 Task: Sort the products in the category "Turkey" by best match.
Action: Mouse moved to (27, 102)
Screenshot: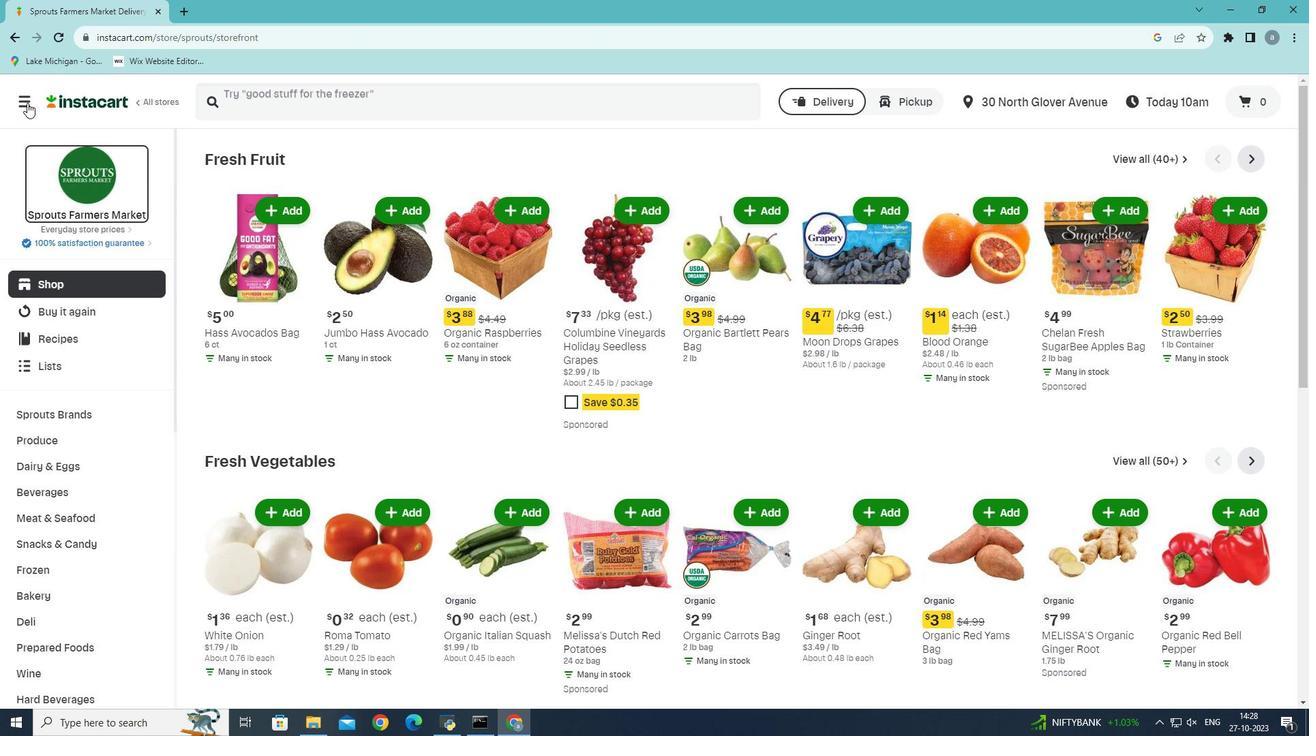 
Action: Mouse pressed left at (27, 102)
Screenshot: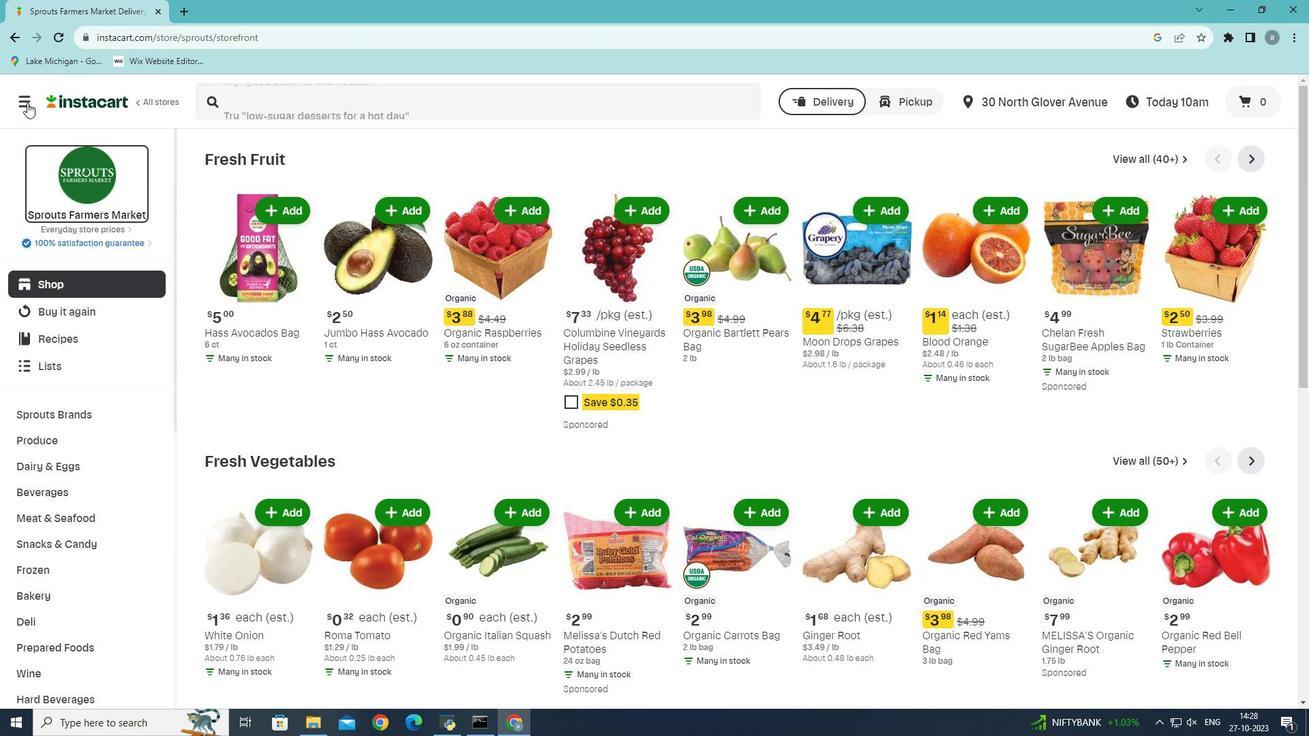 
Action: Mouse moved to (96, 400)
Screenshot: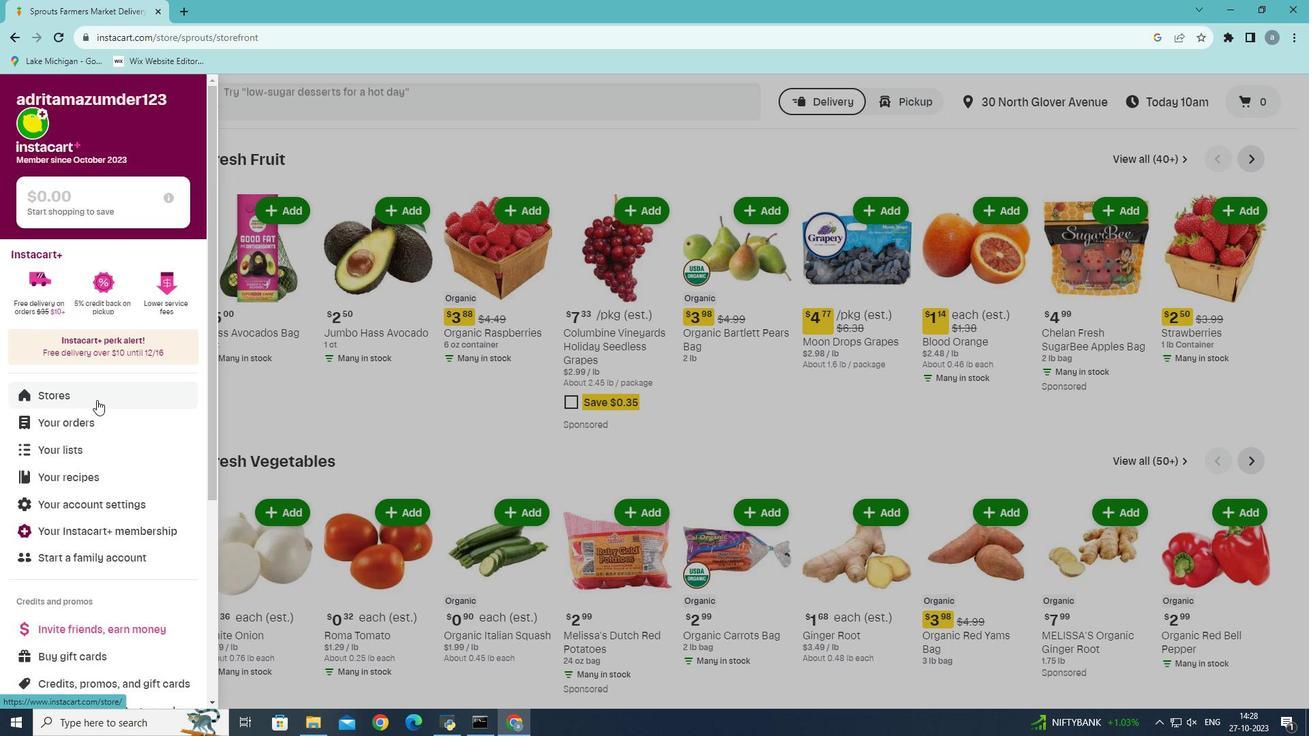 
Action: Mouse pressed left at (96, 400)
Screenshot: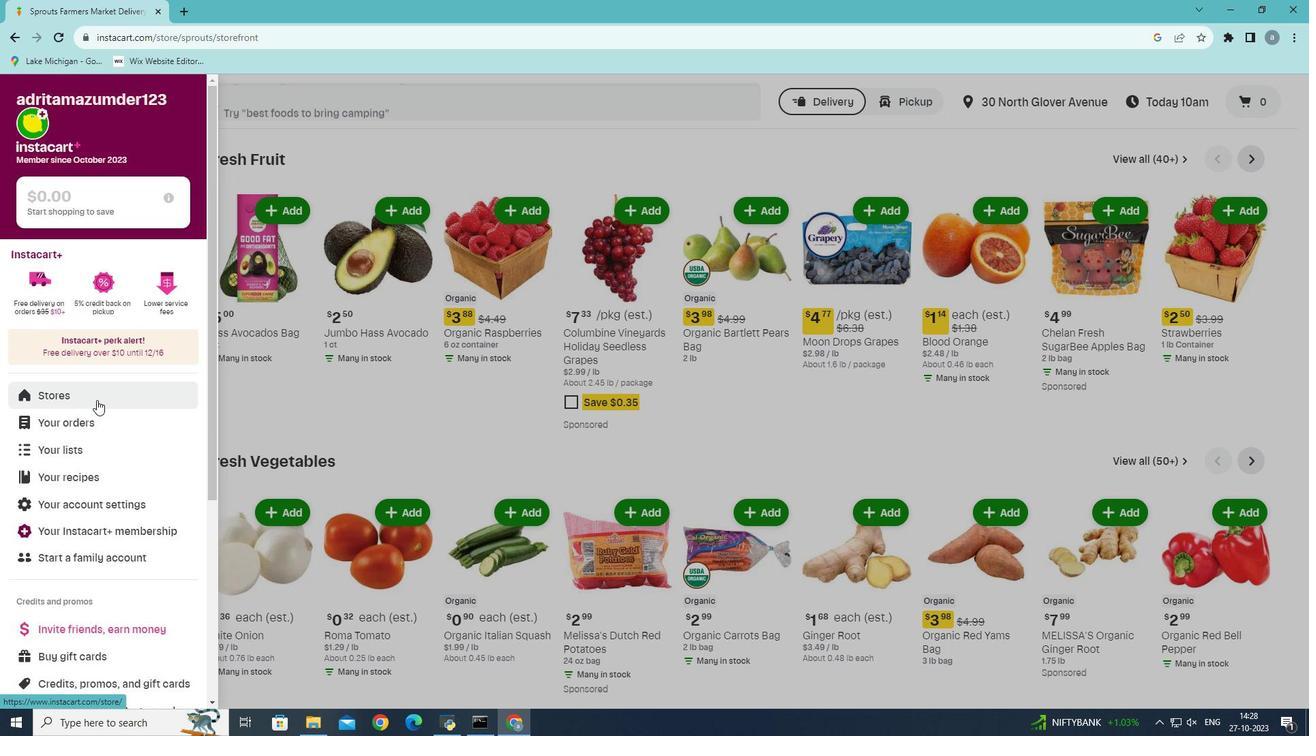 
Action: Mouse moved to (319, 155)
Screenshot: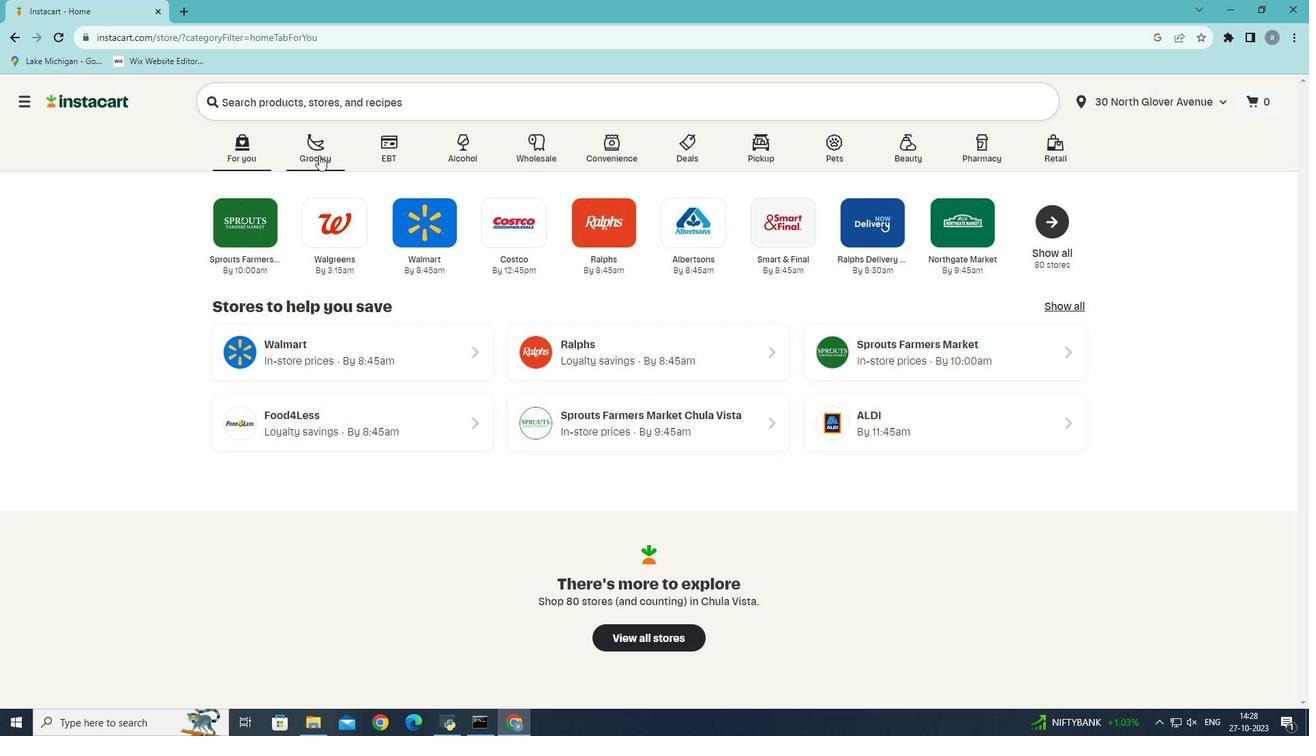 
Action: Mouse pressed left at (319, 155)
Screenshot: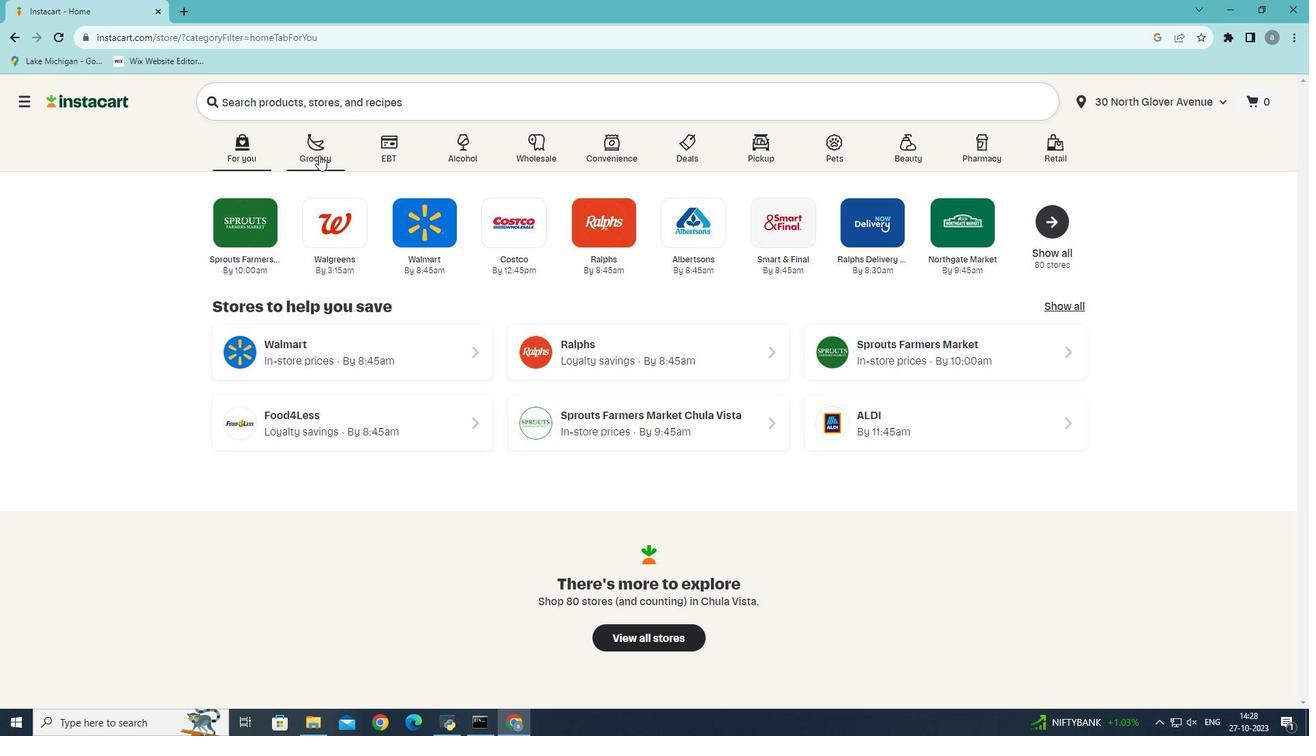
Action: Mouse moved to (313, 411)
Screenshot: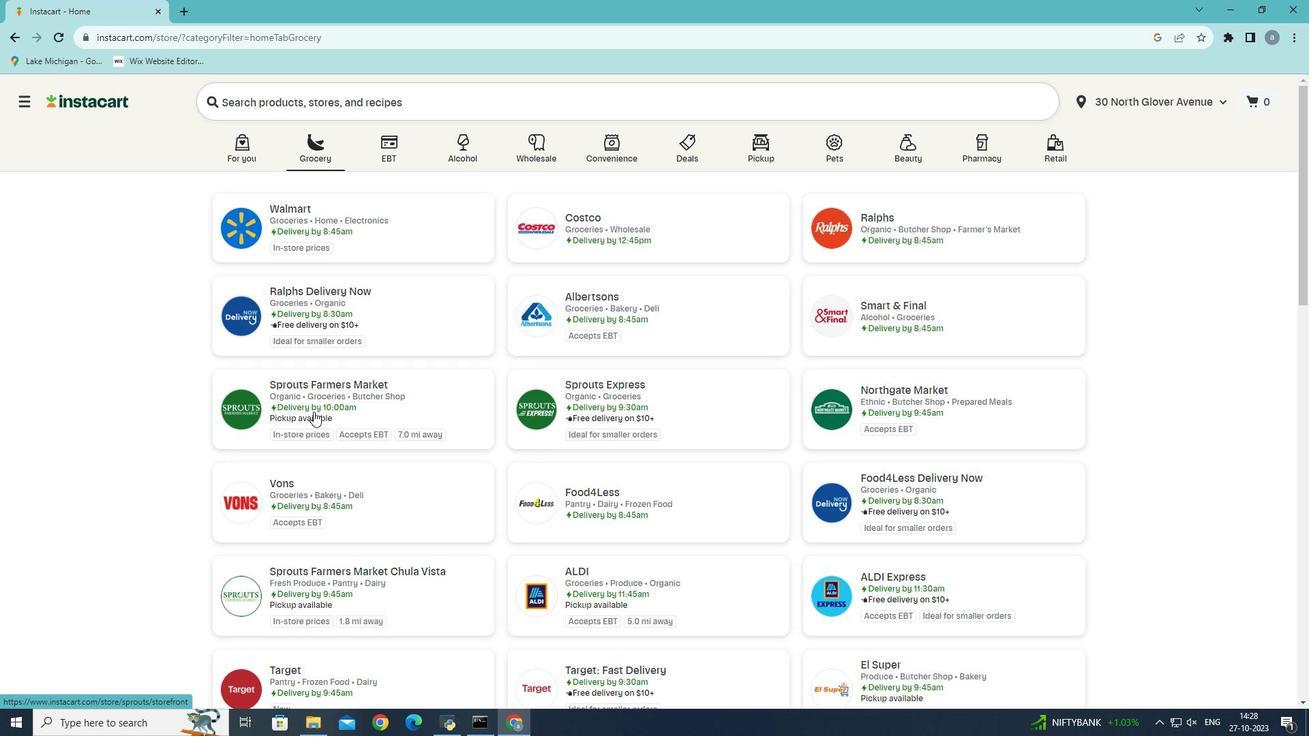 
Action: Mouse pressed left at (313, 411)
Screenshot: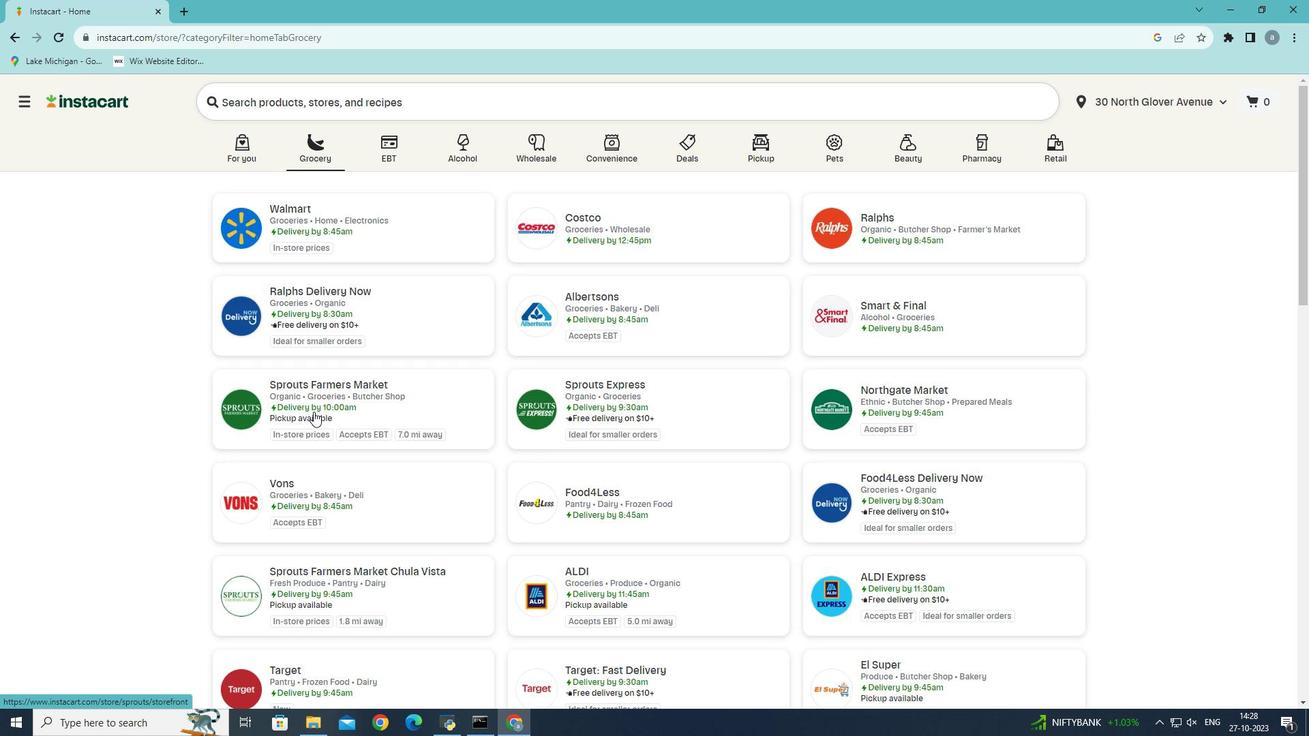 
Action: Mouse moved to (45, 521)
Screenshot: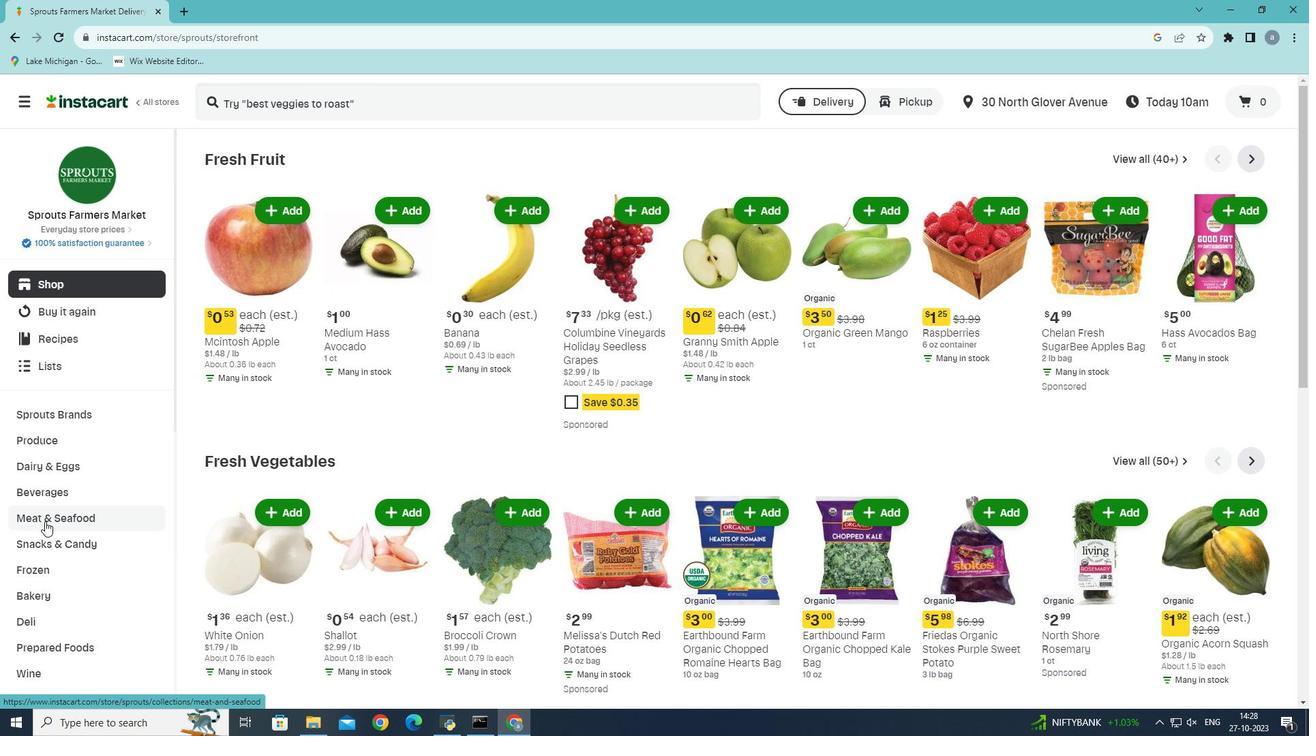 
Action: Mouse pressed left at (45, 521)
Screenshot: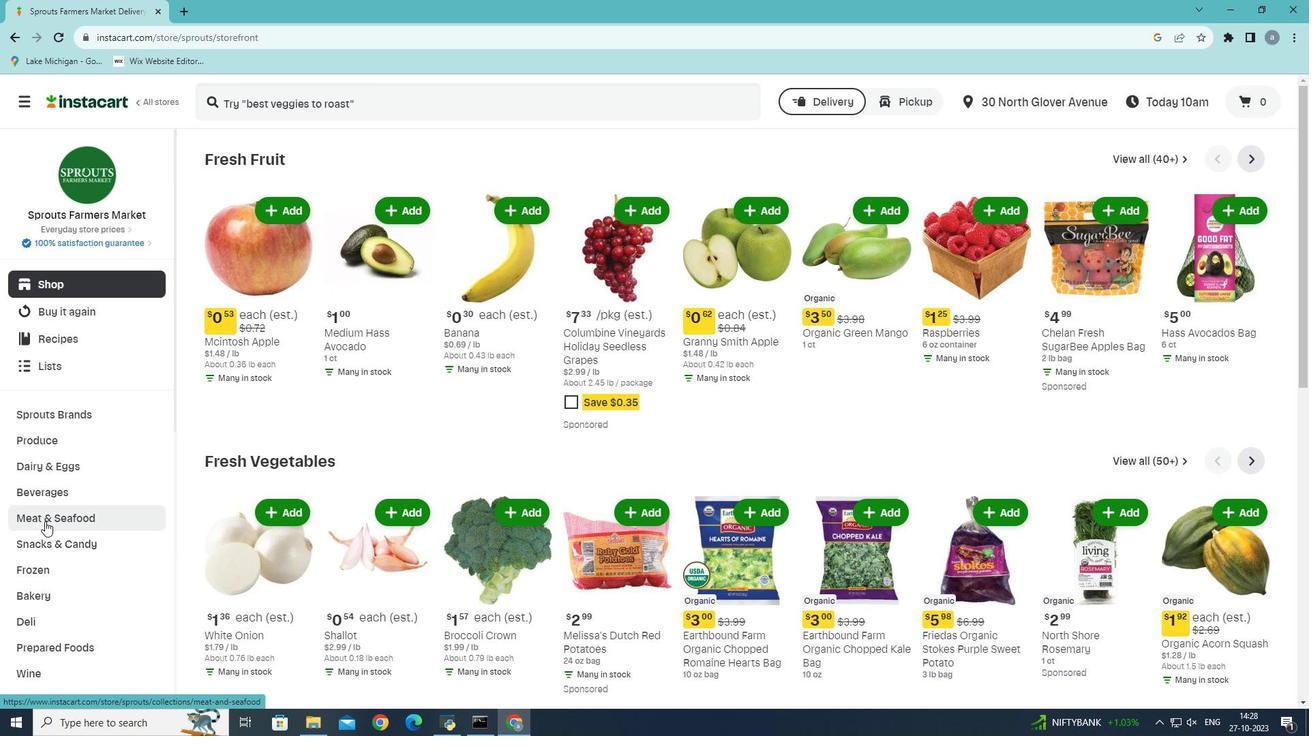 
Action: Mouse moved to (490, 191)
Screenshot: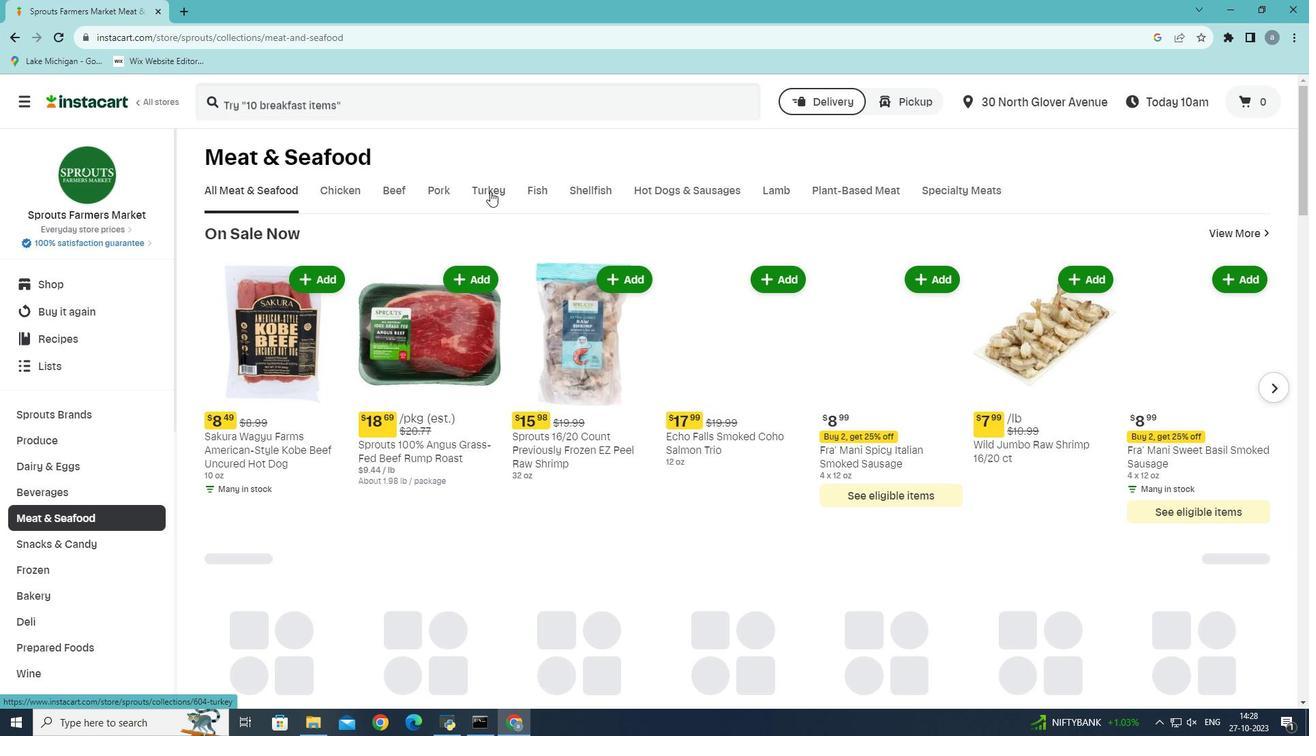 
Action: Mouse pressed left at (490, 191)
Screenshot: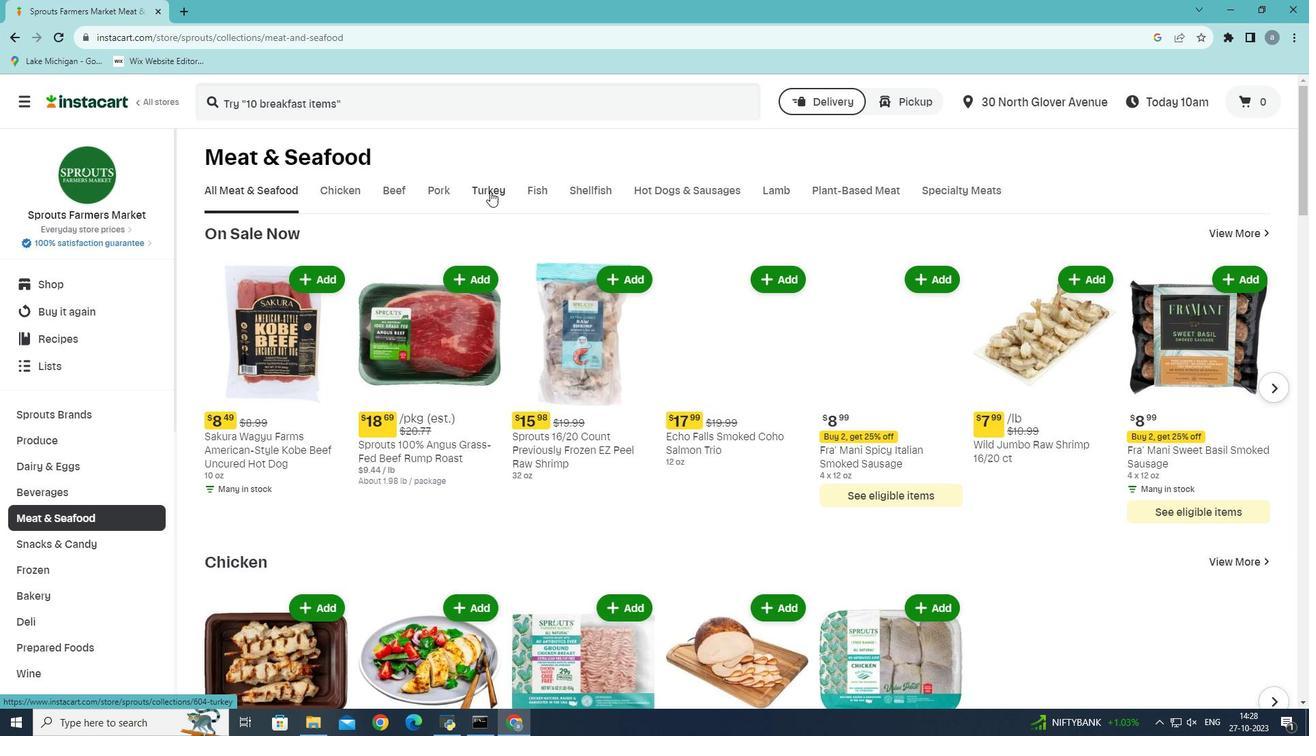 
Action: Mouse moved to (1256, 306)
Screenshot: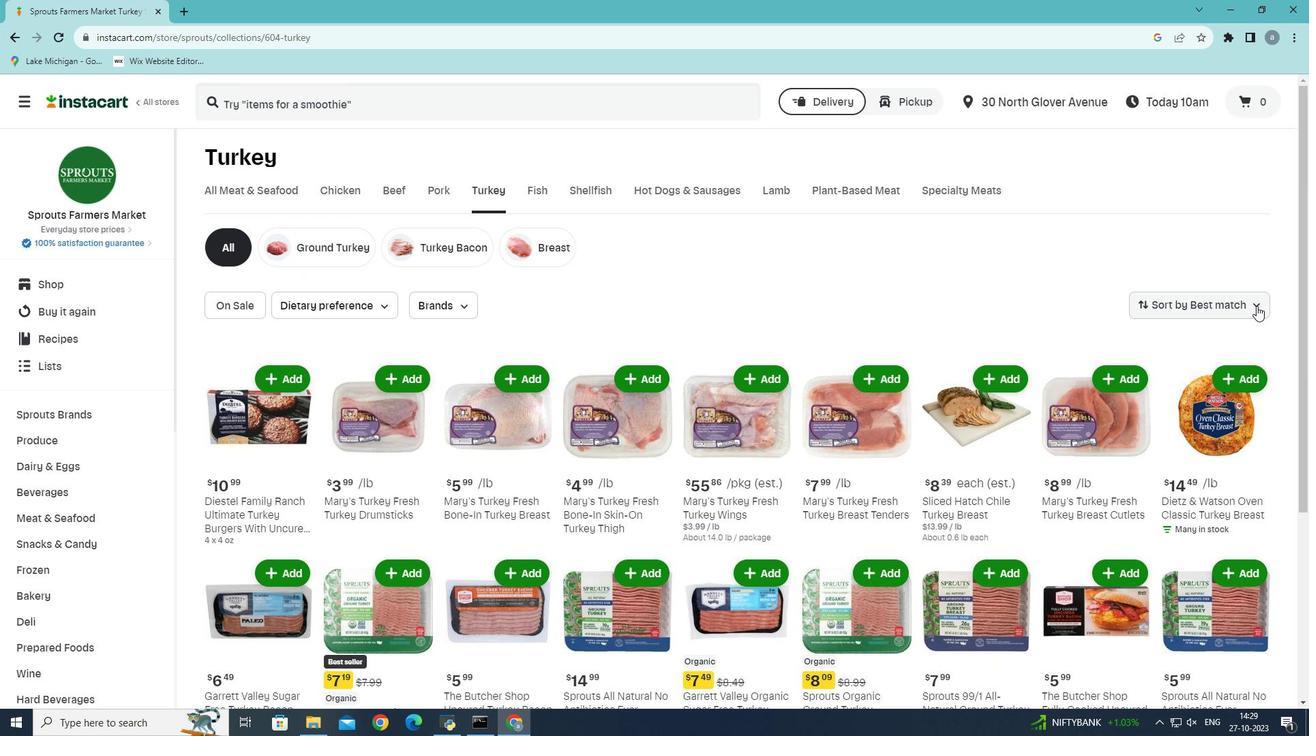 
Action: Mouse pressed left at (1256, 306)
Screenshot: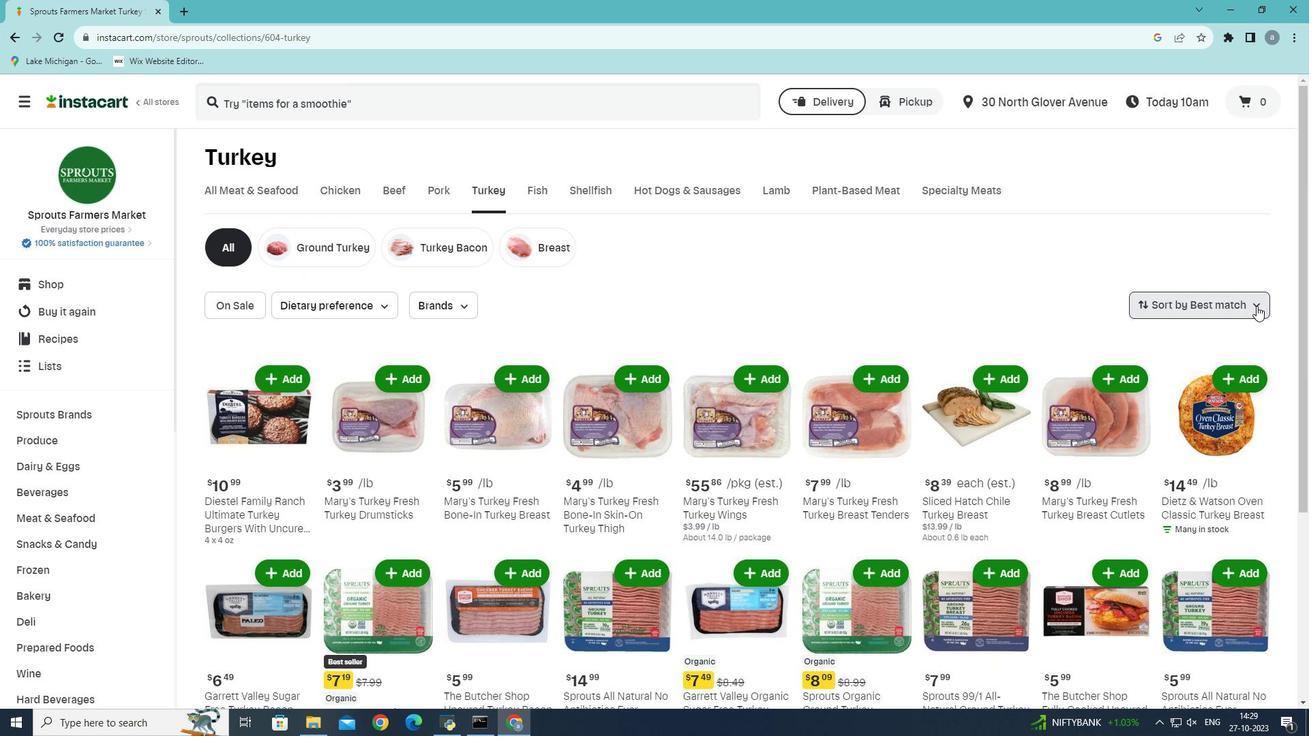
Action: Mouse moved to (1194, 347)
Screenshot: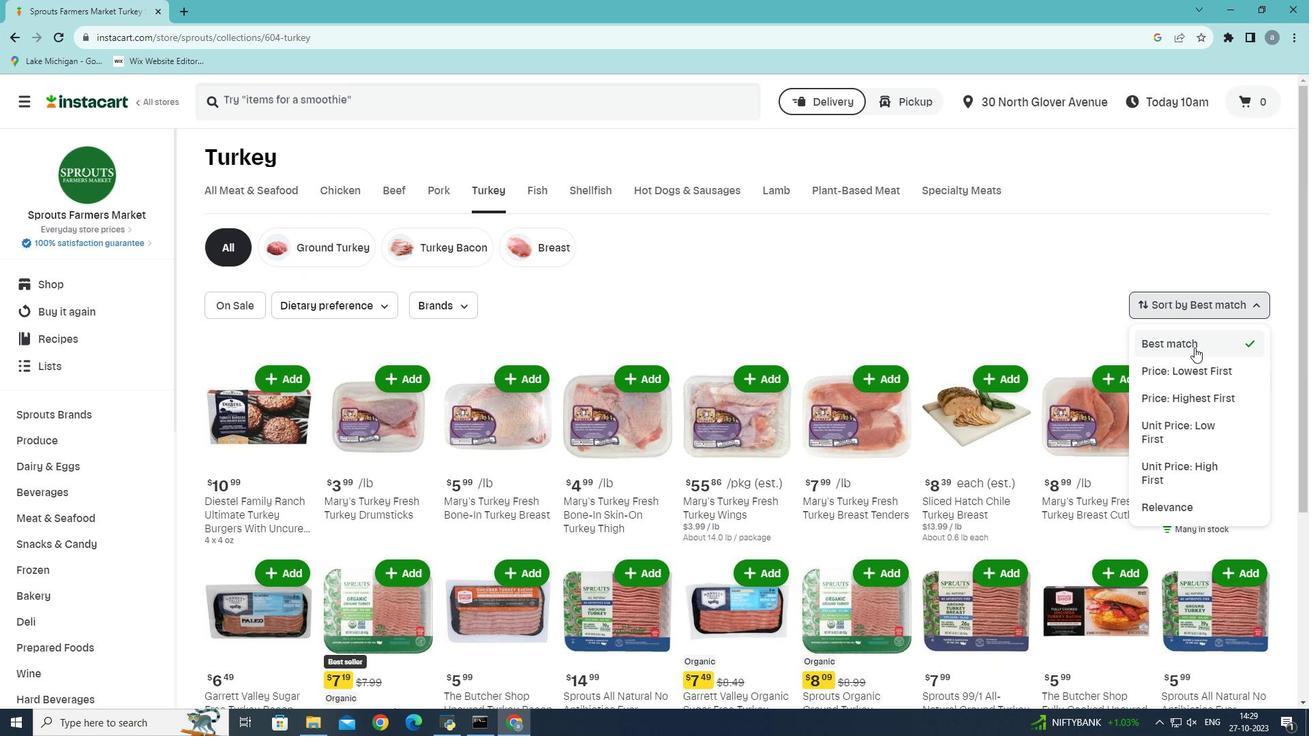 
Action: Mouse pressed left at (1194, 347)
Screenshot: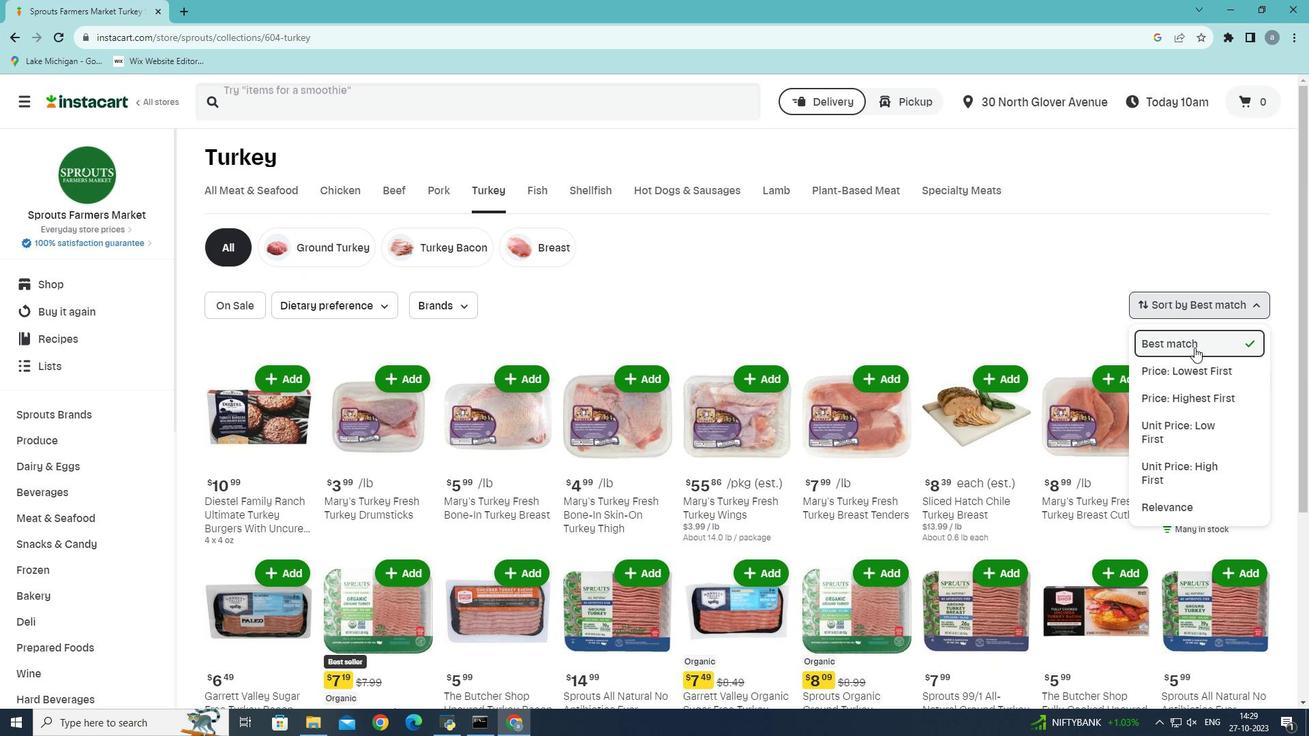 
Action: Mouse moved to (823, 355)
Screenshot: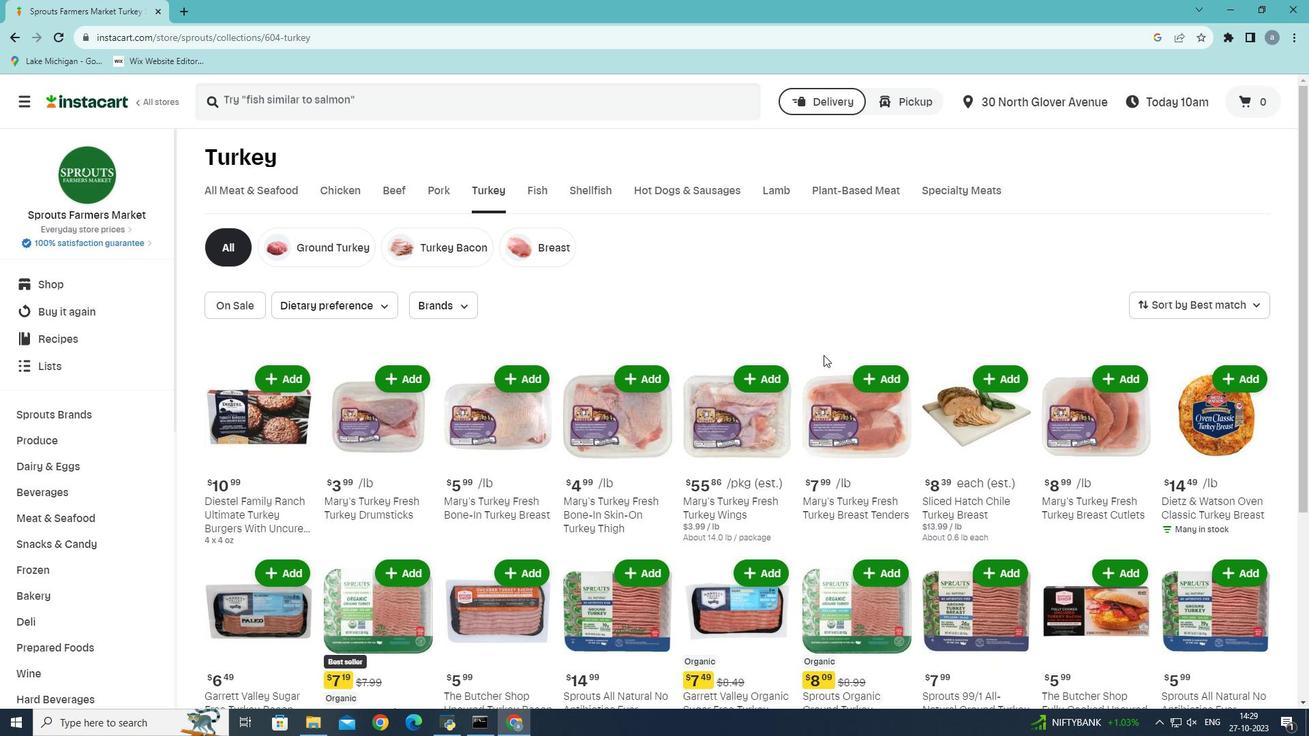 
